 Task: Align the text to the middle.
Action: Mouse moved to (24, 163)
Screenshot: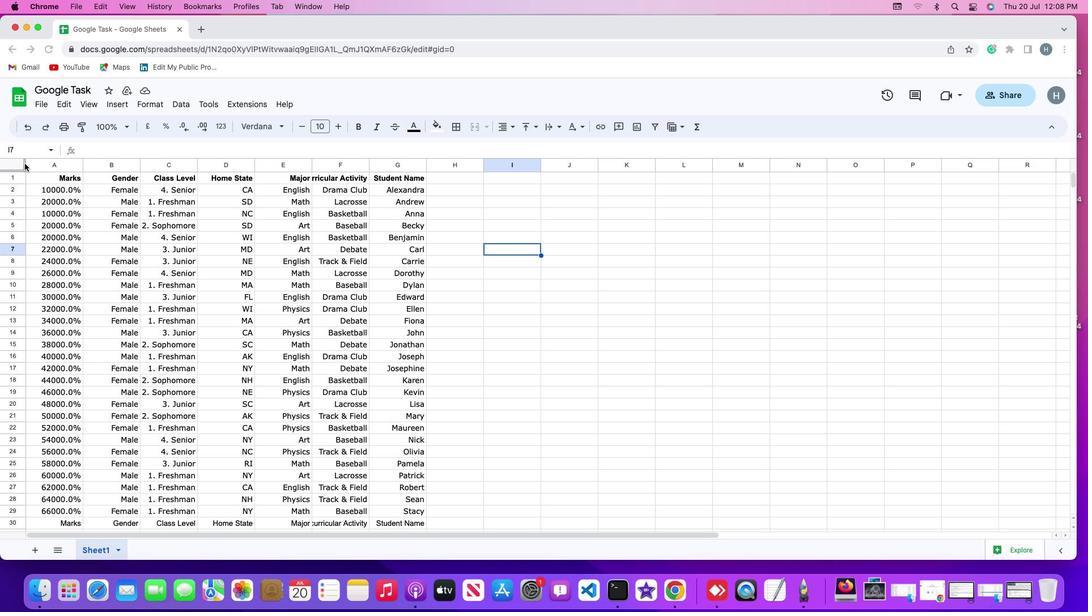 
Action: Mouse pressed left at (24, 163)
Screenshot: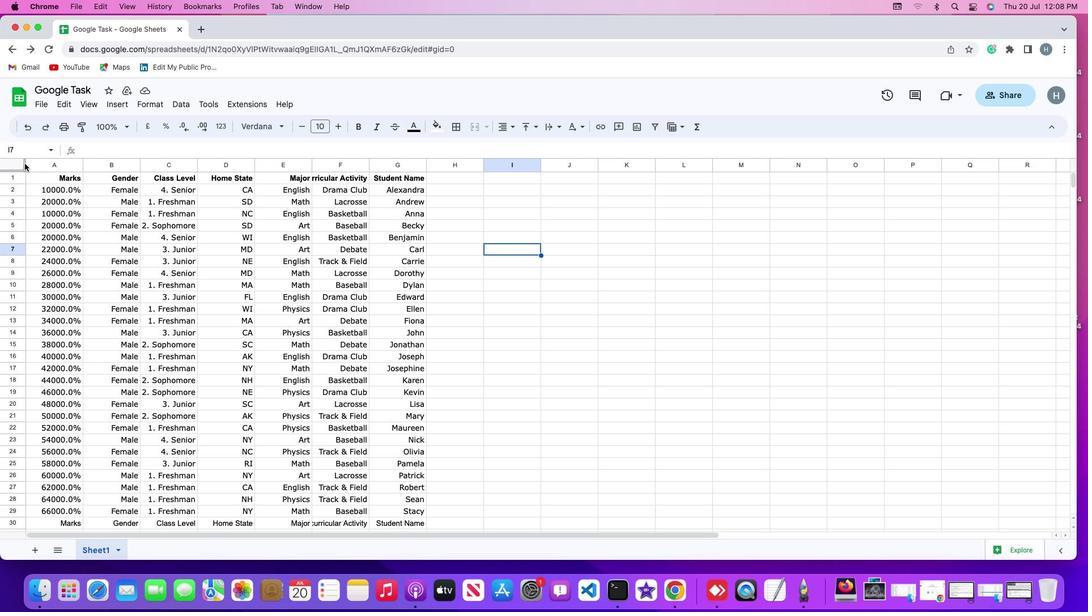 
Action: Mouse moved to (15, 162)
Screenshot: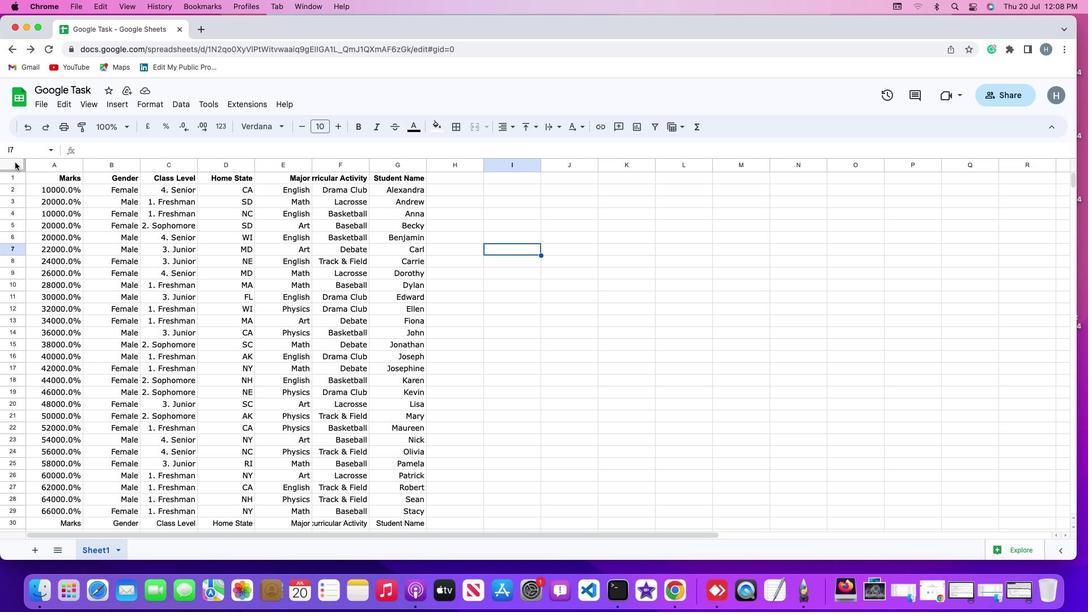 
Action: Mouse pressed left at (15, 162)
Screenshot: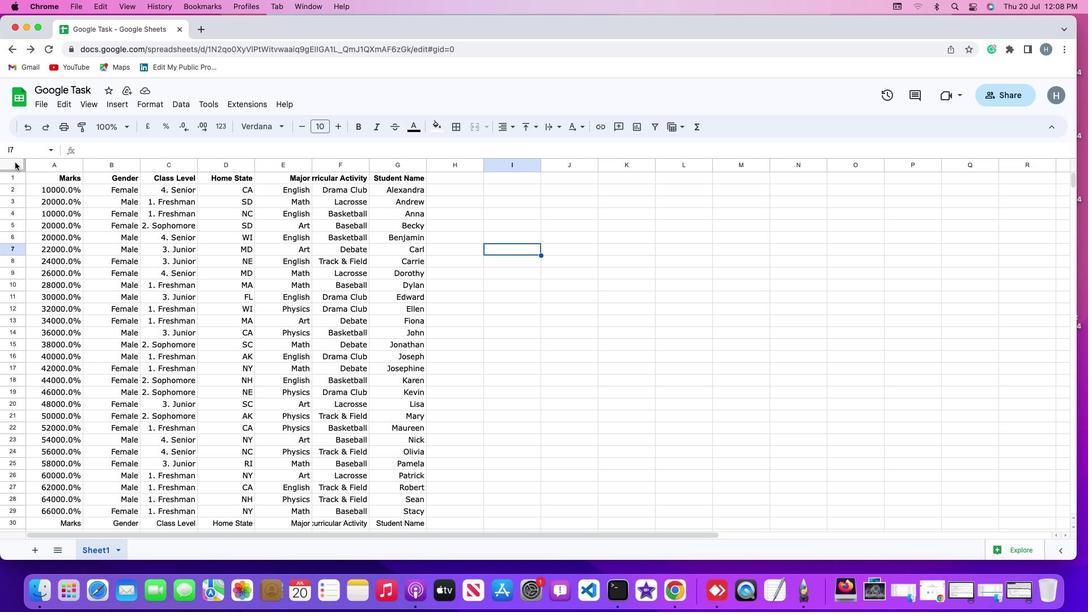 
Action: Mouse moved to (147, 102)
Screenshot: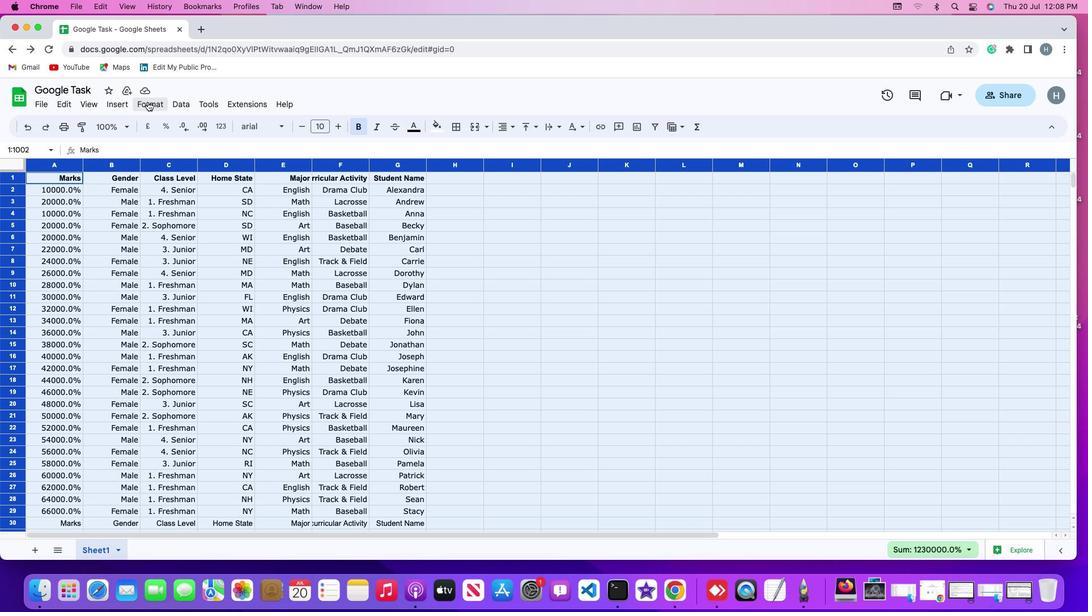 
Action: Mouse pressed left at (147, 102)
Screenshot: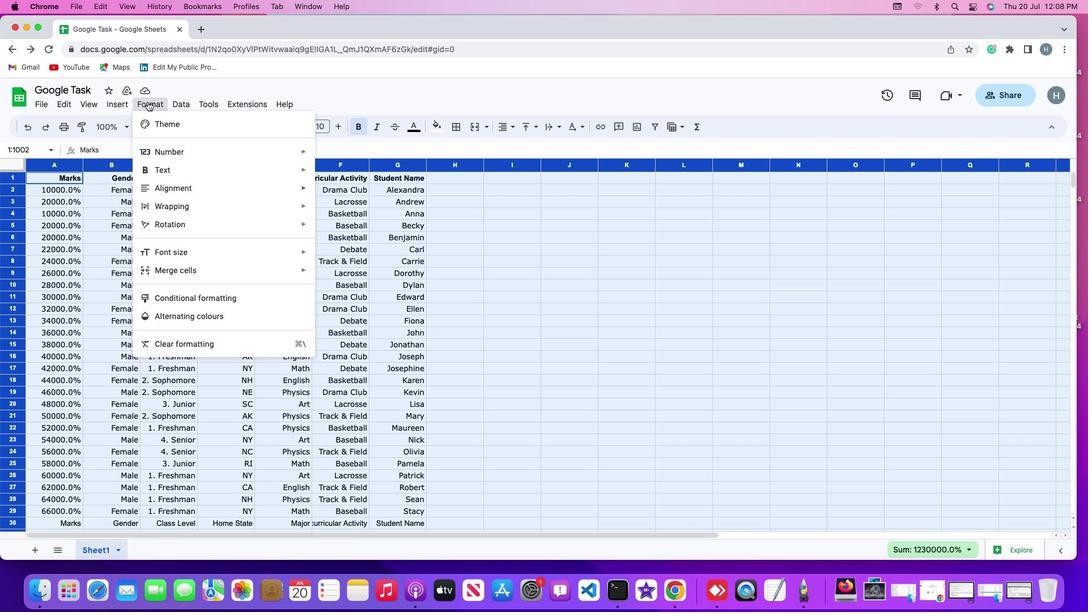 
Action: Mouse moved to (166, 185)
Screenshot: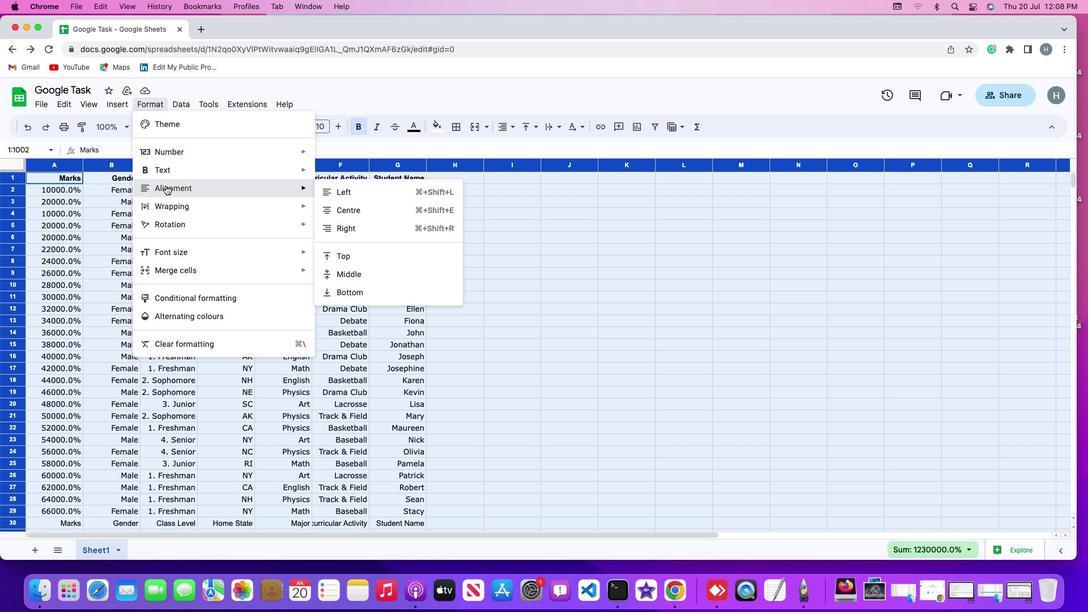 
Action: Mouse pressed left at (166, 185)
Screenshot: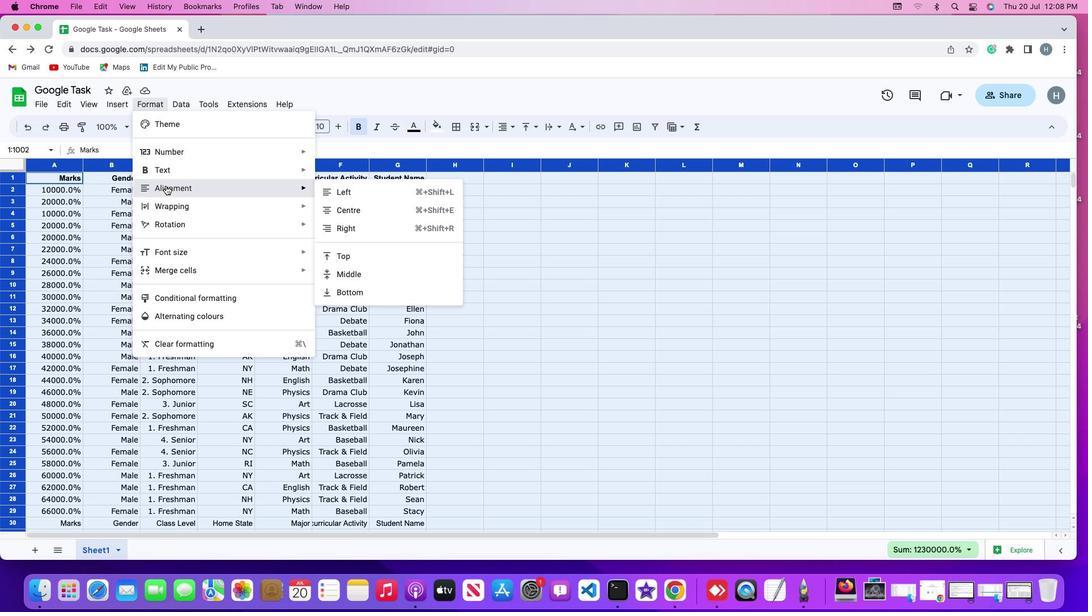 
Action: Mouse moved to (357, 274)
Screenshot: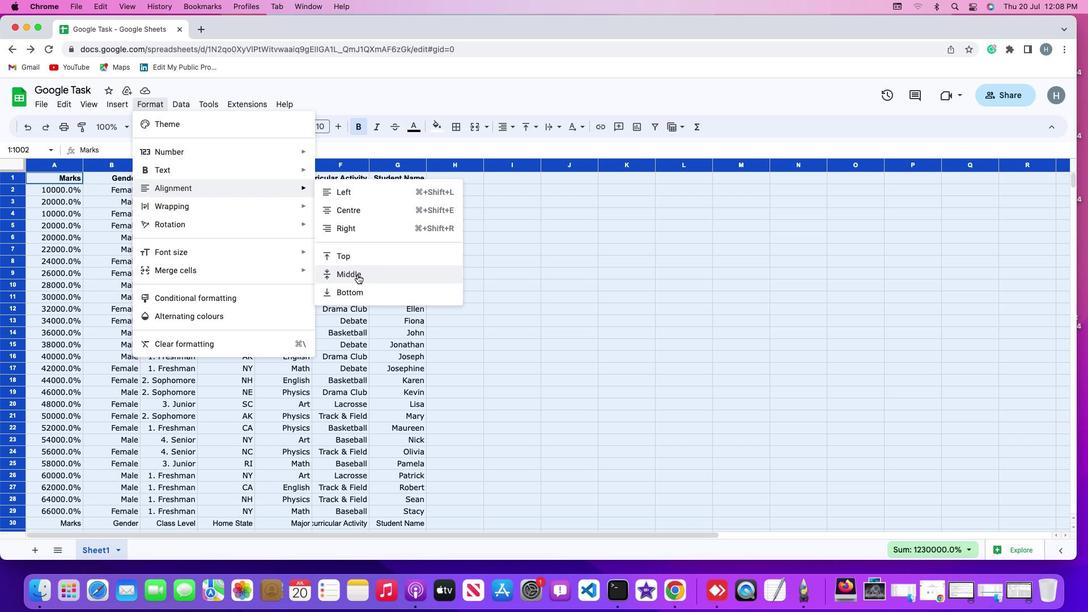 
Action: Mouse pressed left at (357, 274)
Screenshot: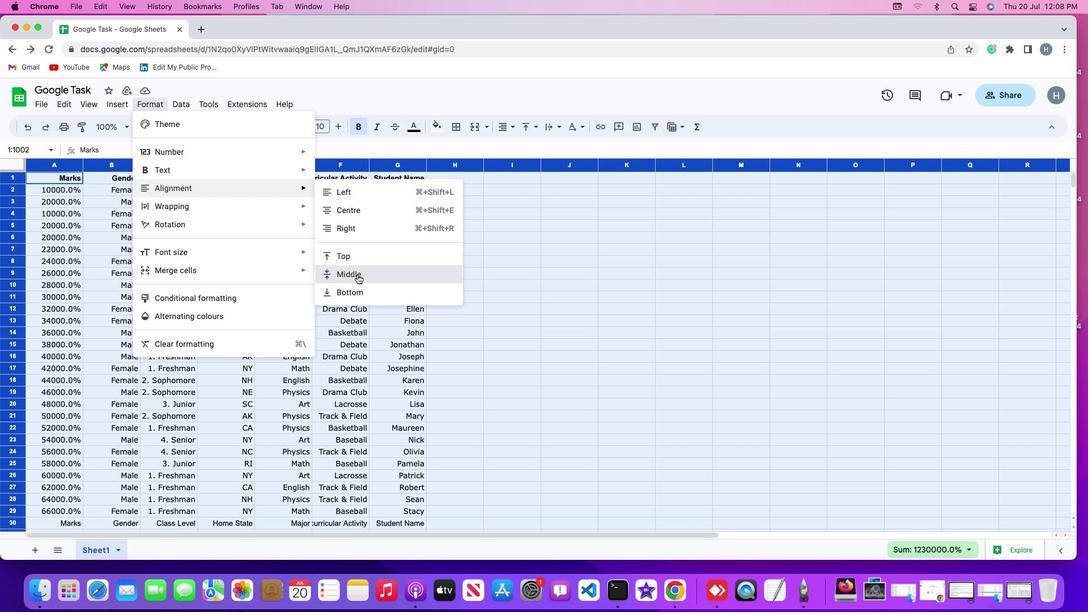 
Action: Mouse moved to (475, 260)
Screenshot: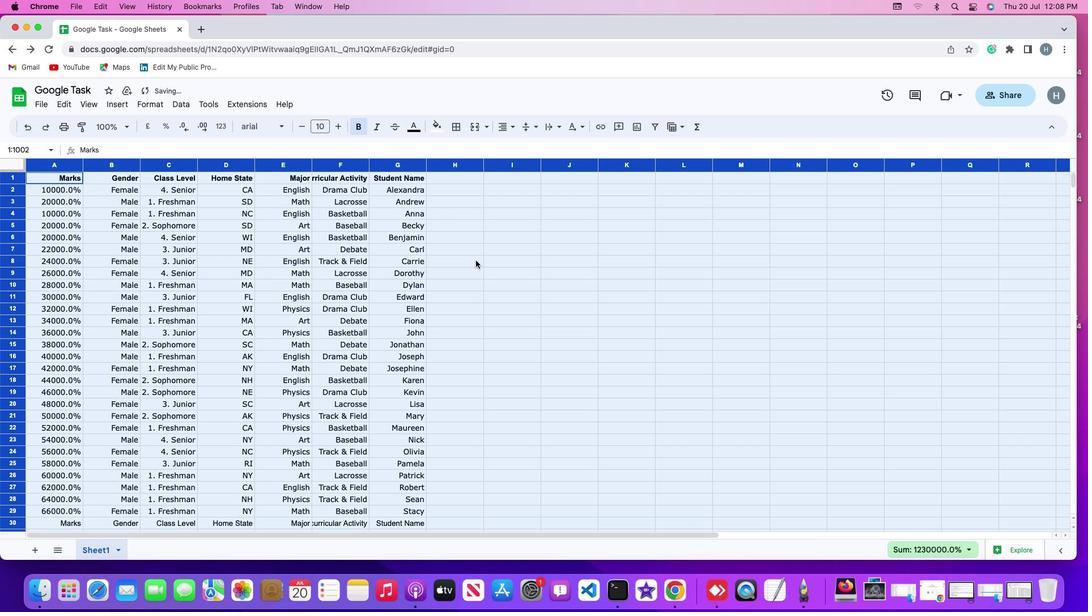 
Action: Mouse pressed left at (475, 260)
Screenshot: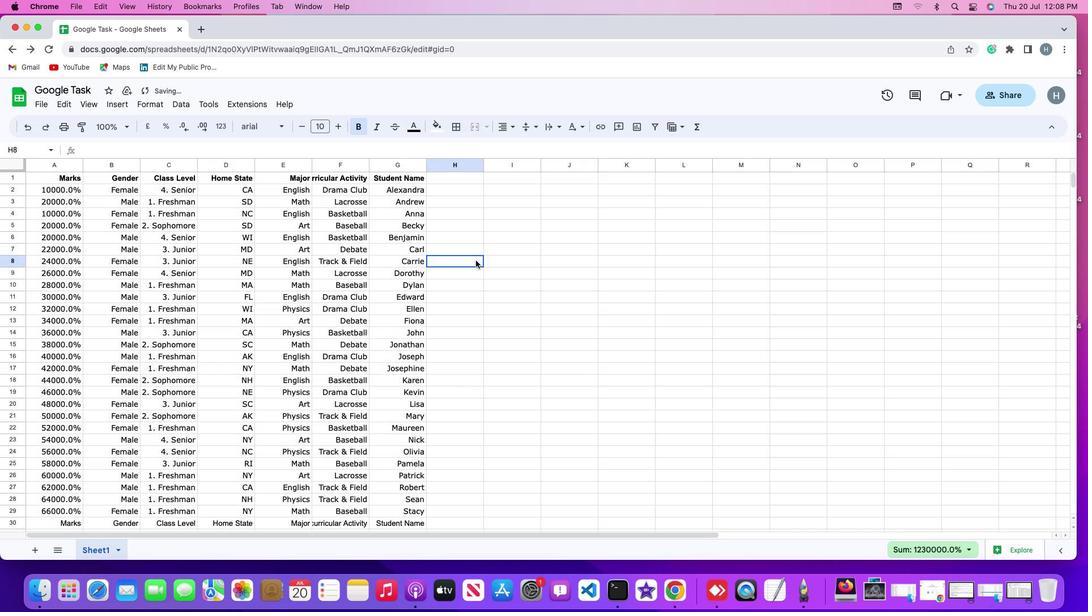 
